Task: Check the percentage active listings of 2 bedrooms in the last 5 years.
Action: Mouse moved to (885, 204)
Screenshot: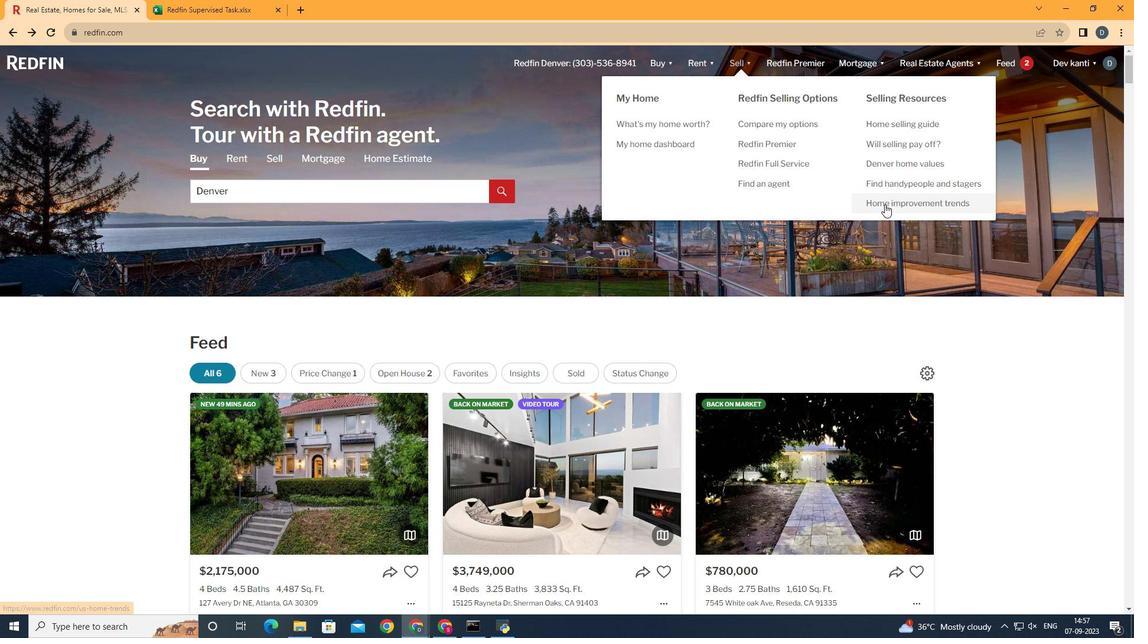 
Action: Mouse pressed left at (885, 204)
Screenshot: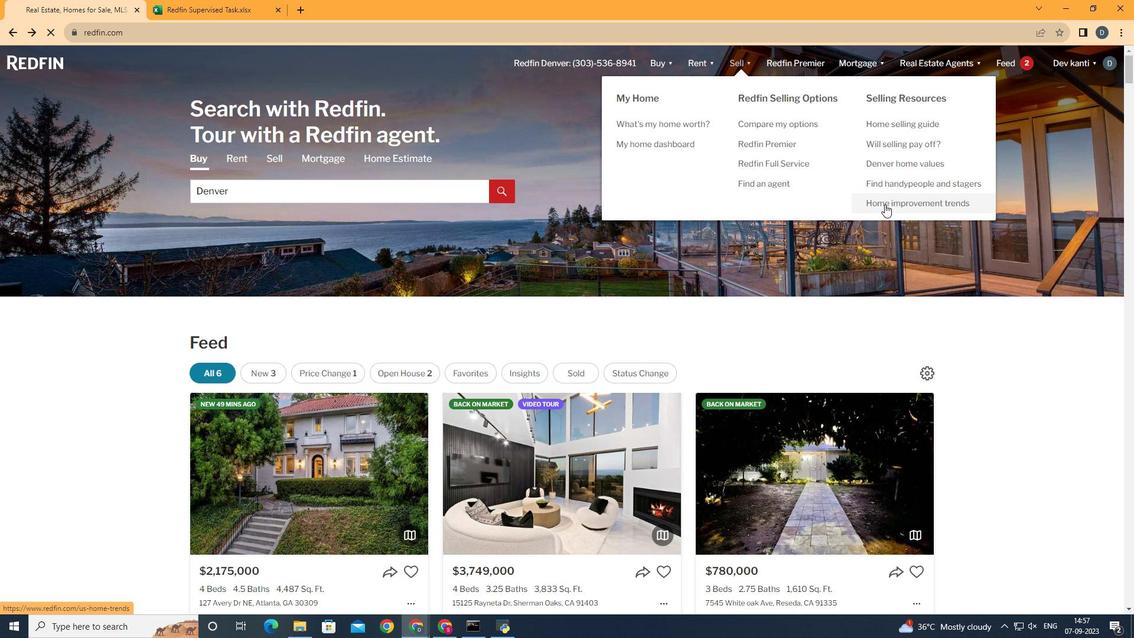 
Action: Mouse moved to (285, 223)
Screenshot: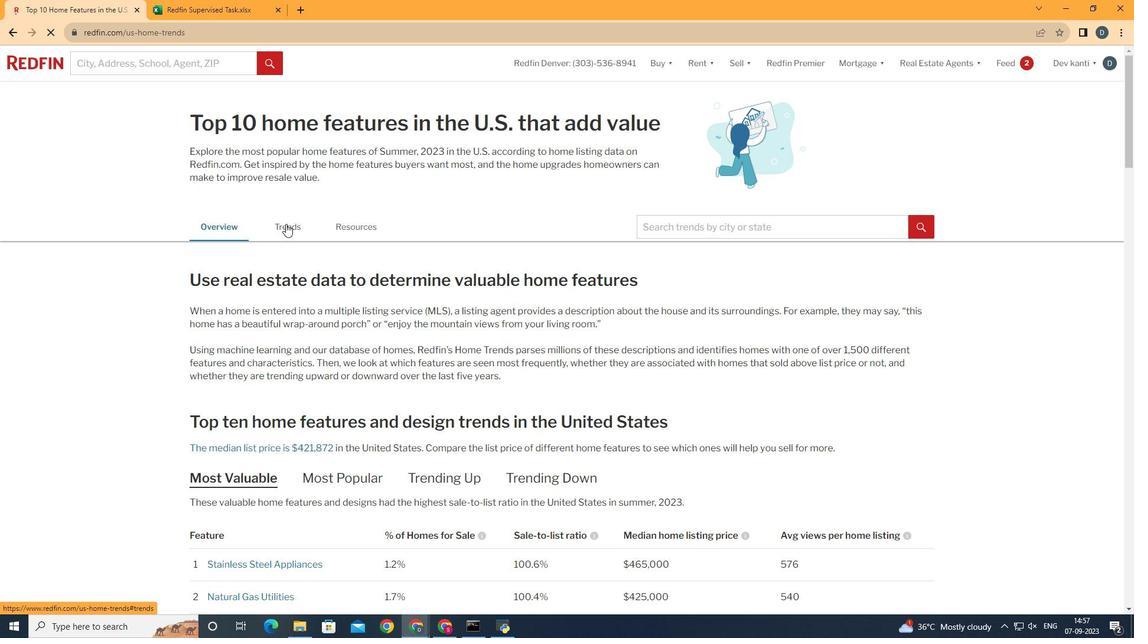 
Action: Mouse pressed left at (285, 223)
Screenshot: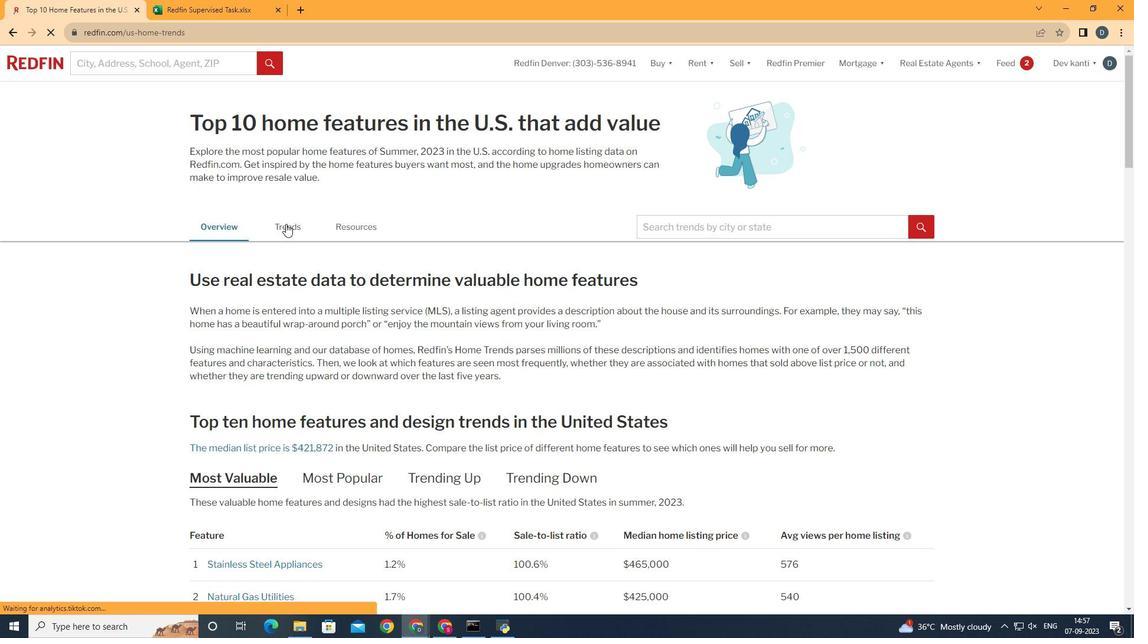 
Action: Mouse moved to (473, 362)
Screenshot: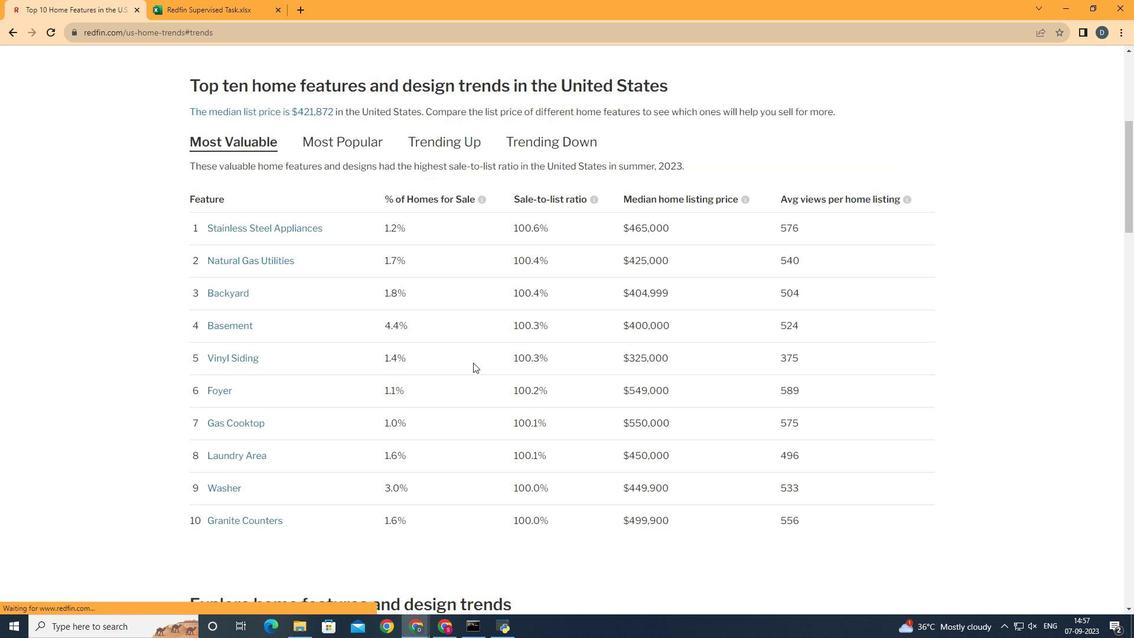 
Action: Mouse scrolled (473, 362) with delta (0, 0)
Screenshot: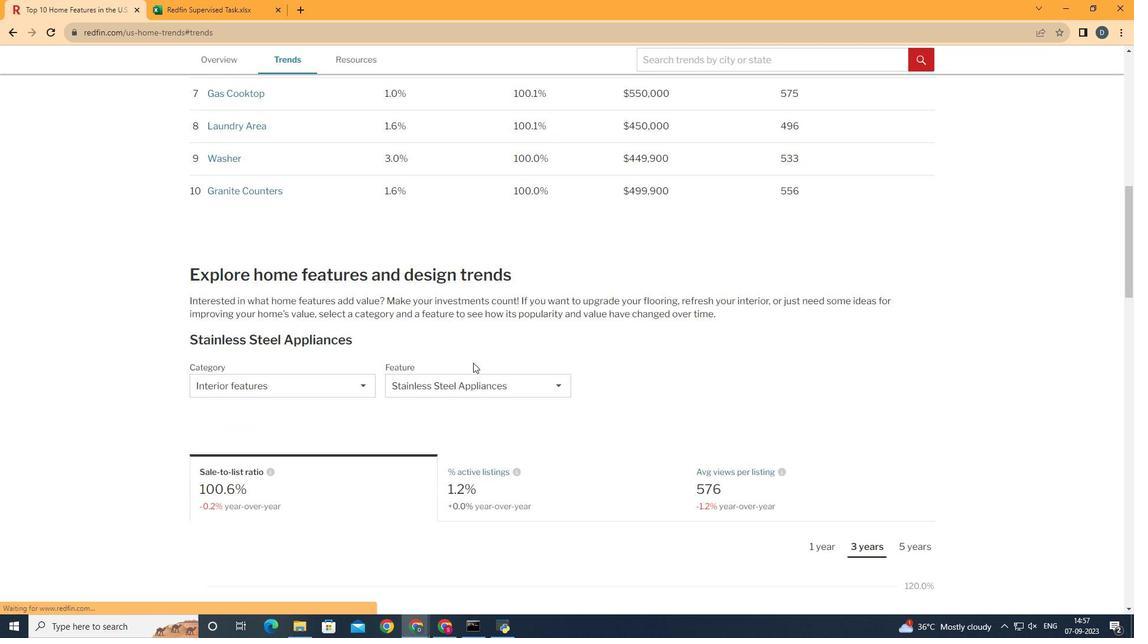 
Action: Mouse scrolled (473, 362) with delta (0, 0)
Screenshot: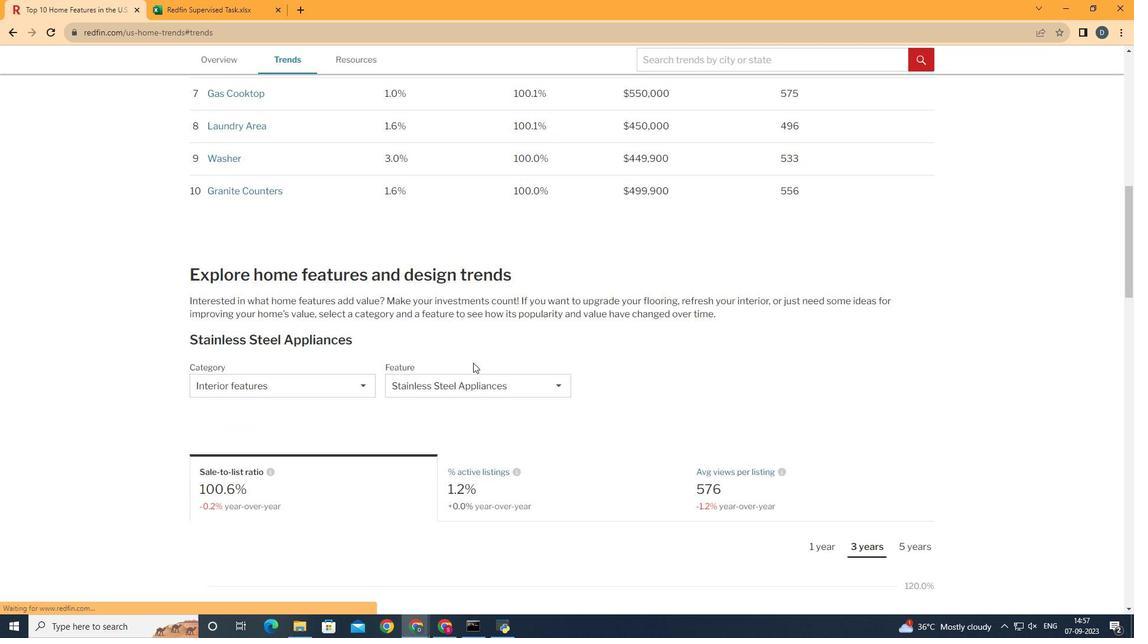 
Action: Mouse scrolled (473, 362) with delta (0, 0)
Screenshot: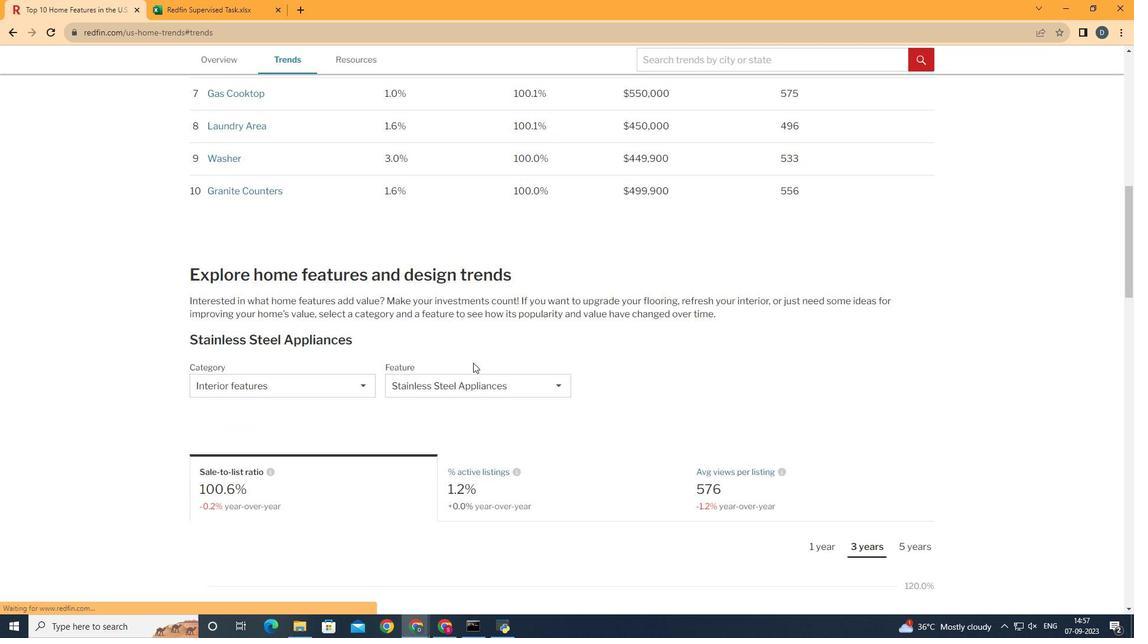 
Action: Mouse scrolled (473, 362) with delta (0, 0)
Screenshot: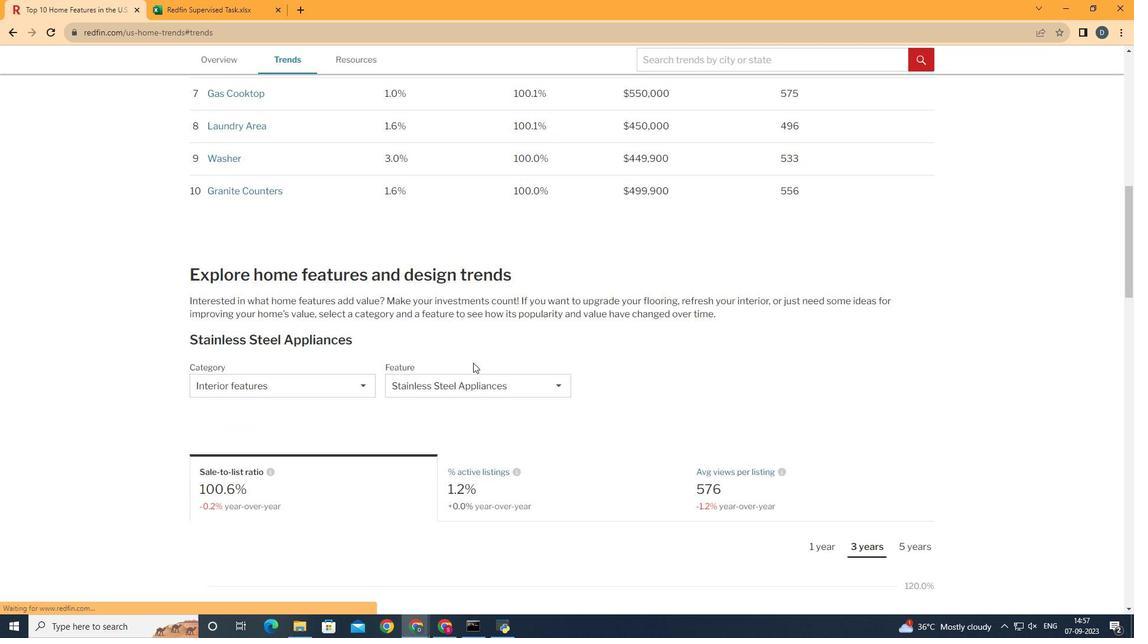 
Action: Mouse scrolled (473, 362) with delta (0, 0)
Screenshot: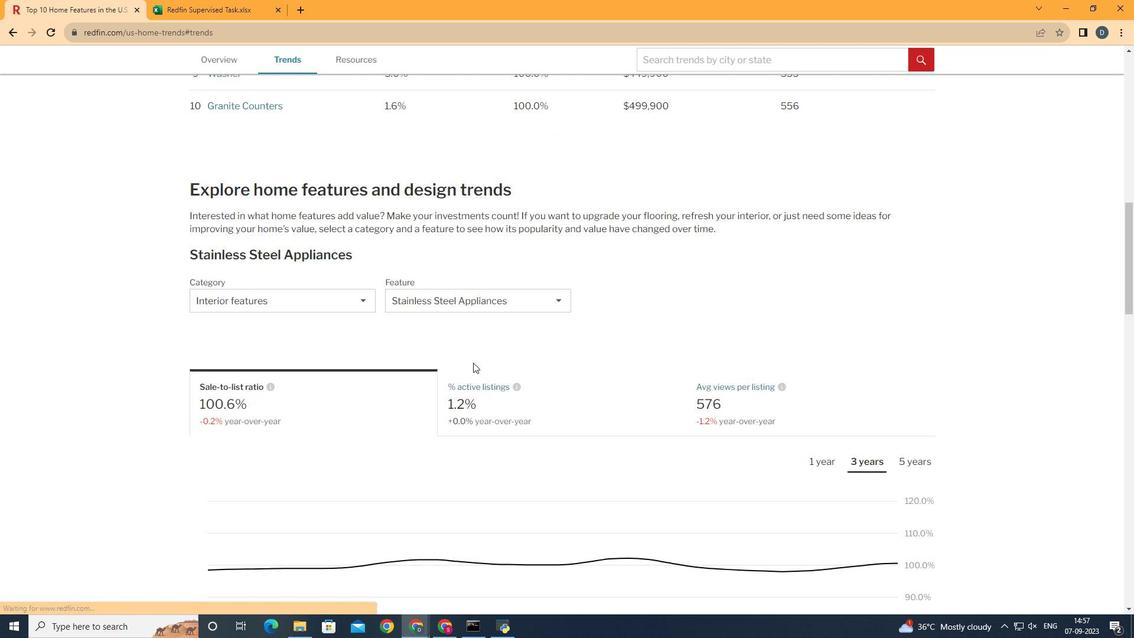
Action: Mouse scrolled (473, 362) with delta (0, 0)
Screenshot: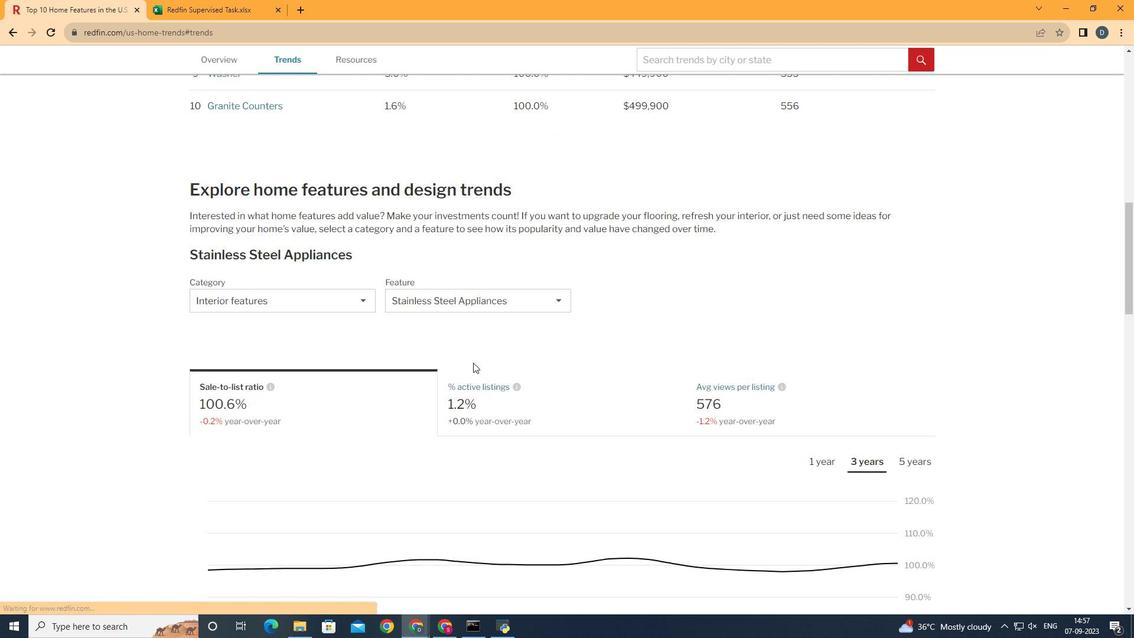 
Action: Mouse scrolled (473, 362) with delta (0, 0)
Screenshot: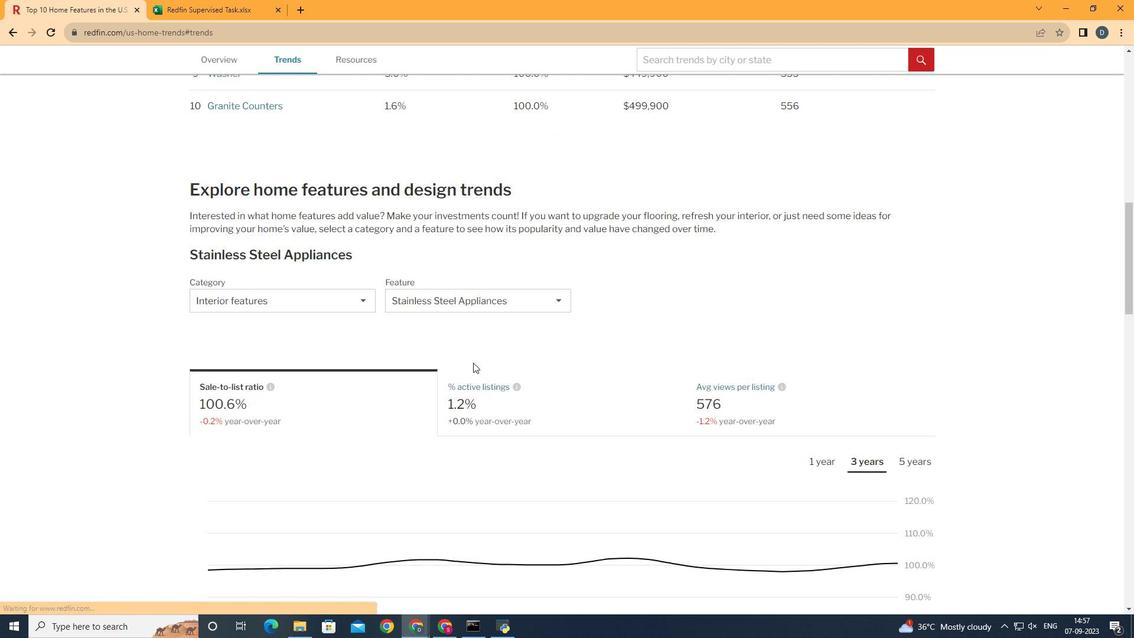 
Action: Mouse scrolled (473, 362) with delta (0, 0)
Screenshot: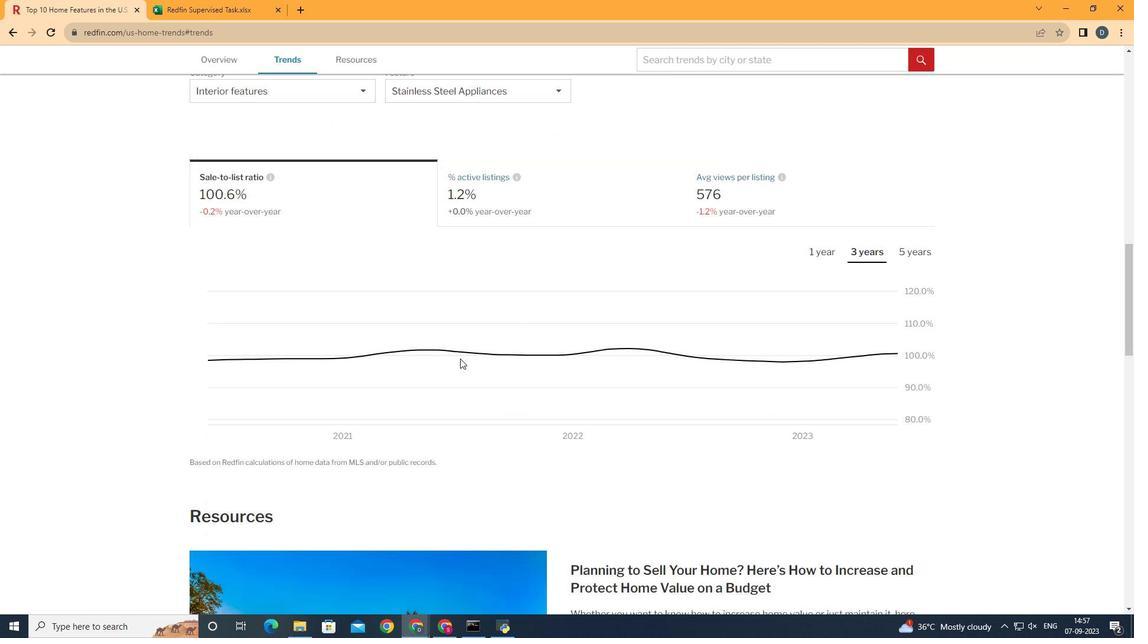 
Action: Mouse scrolled (473, 362) with delta (0, 0)
Screenshot: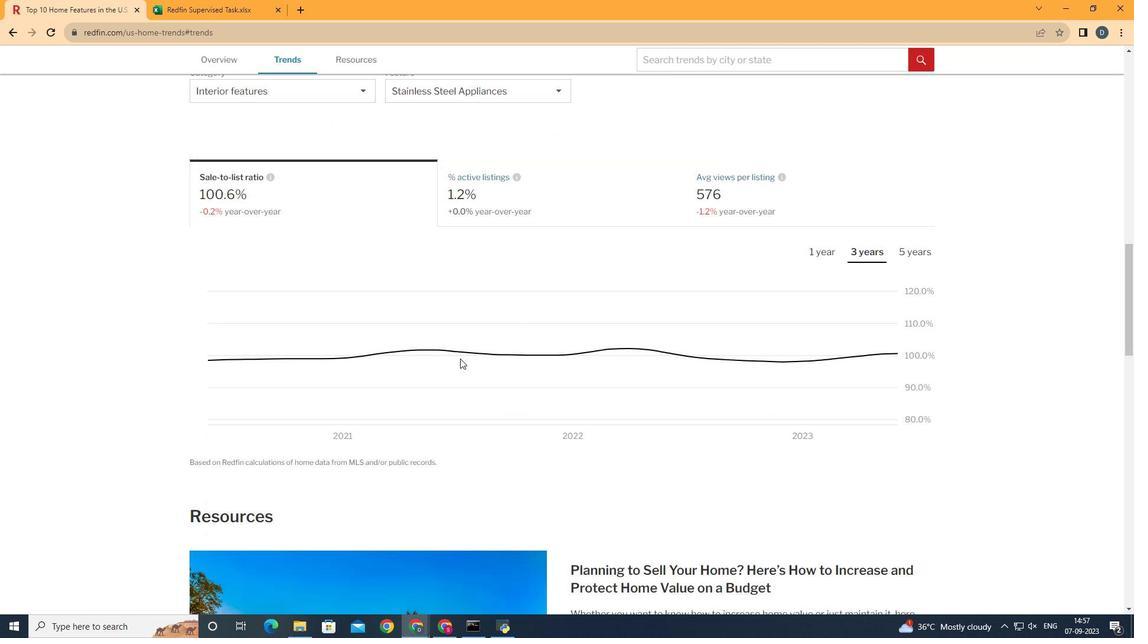 
Action: Mouse scrolled (473, 362) with delta (0, 0)
Screenshot: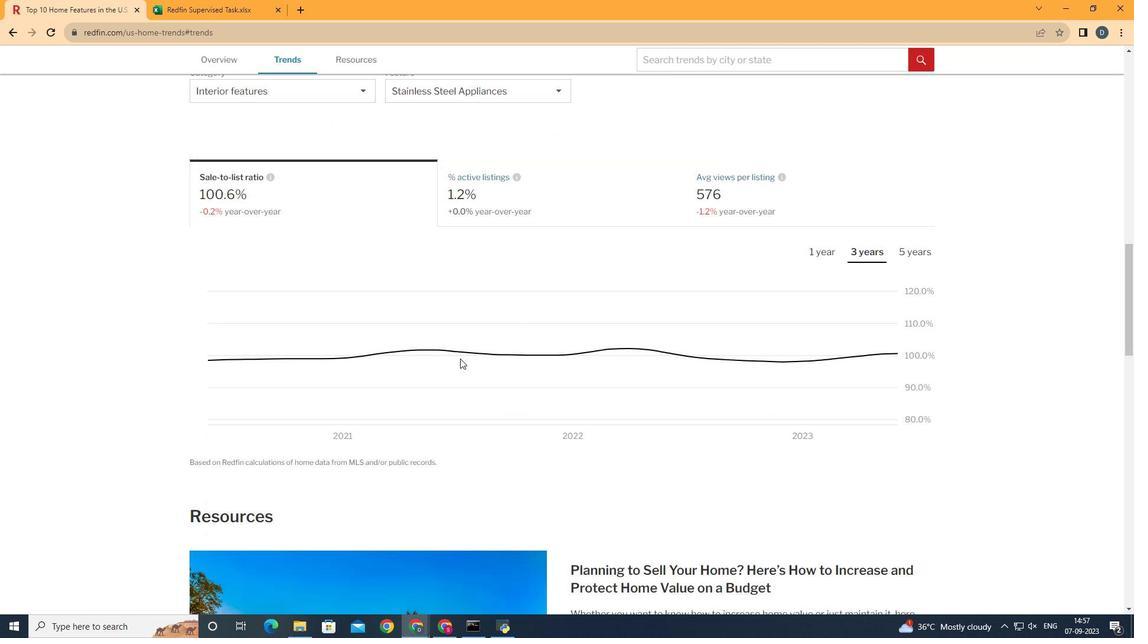 
Action: Mouse scrolled (473, 362) with delta (0, 0)
Screenshot: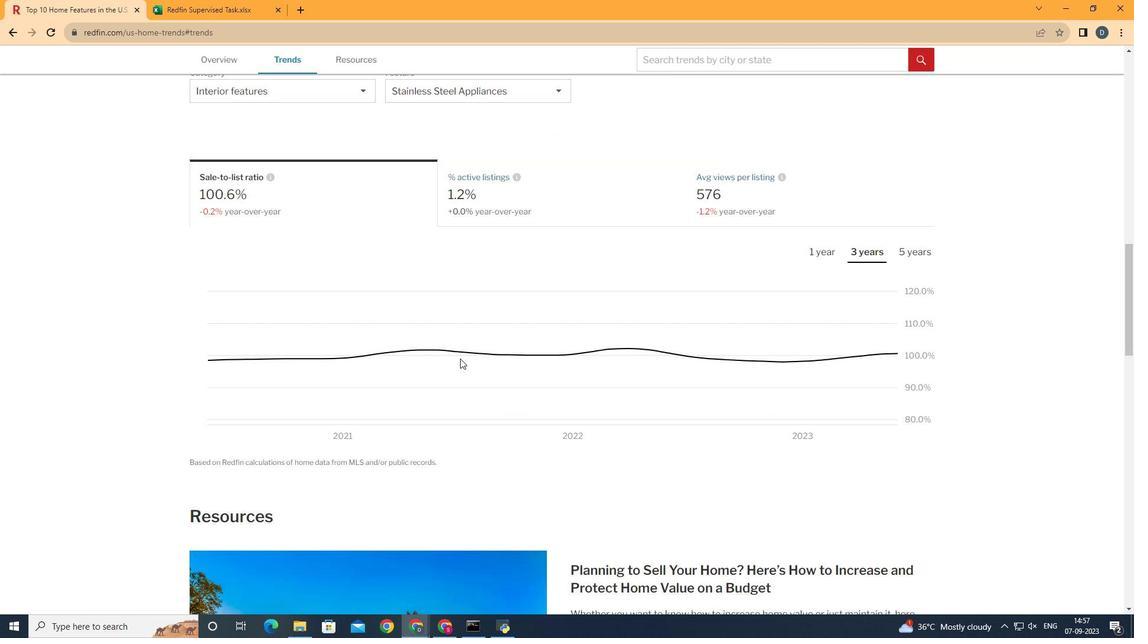 
Action: Mouse moved to (386, 274)
Screenshot: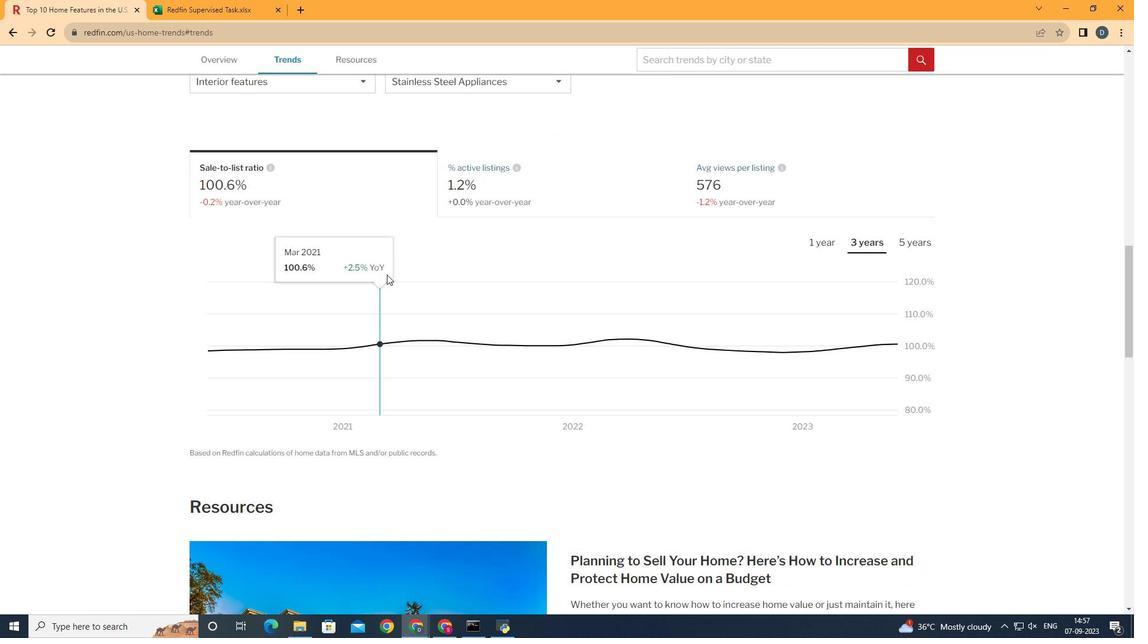 
Action: Mouse scrolled (386, 275) with delta (0, 0)
Screenshot: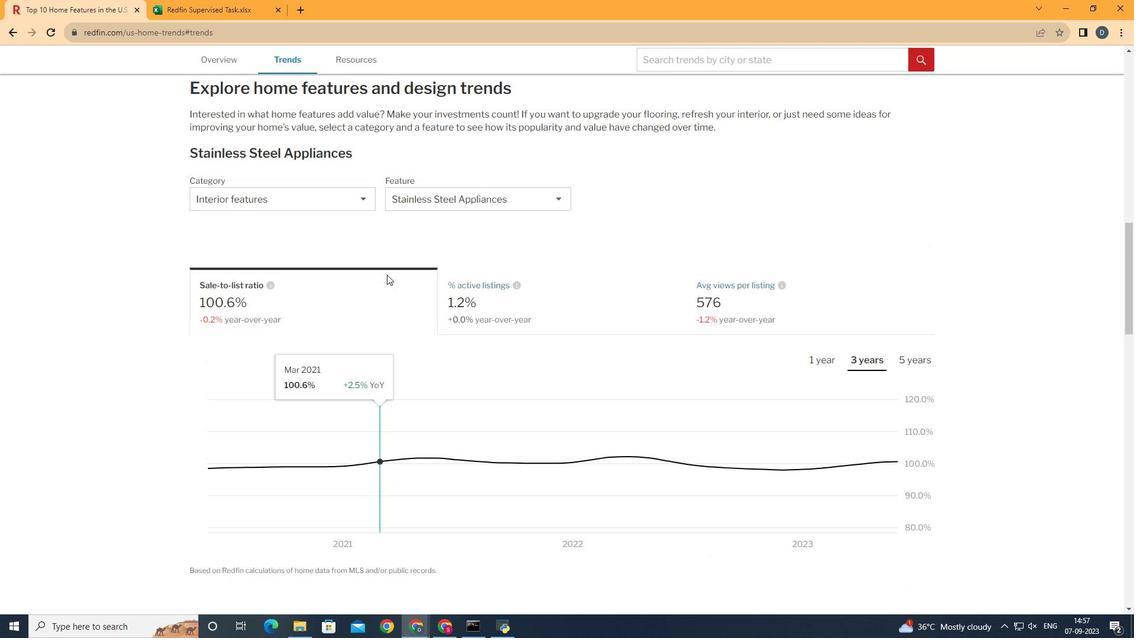 
Action: Mouse scrolled (386, 275) with delta (0, 0)
Screenshot: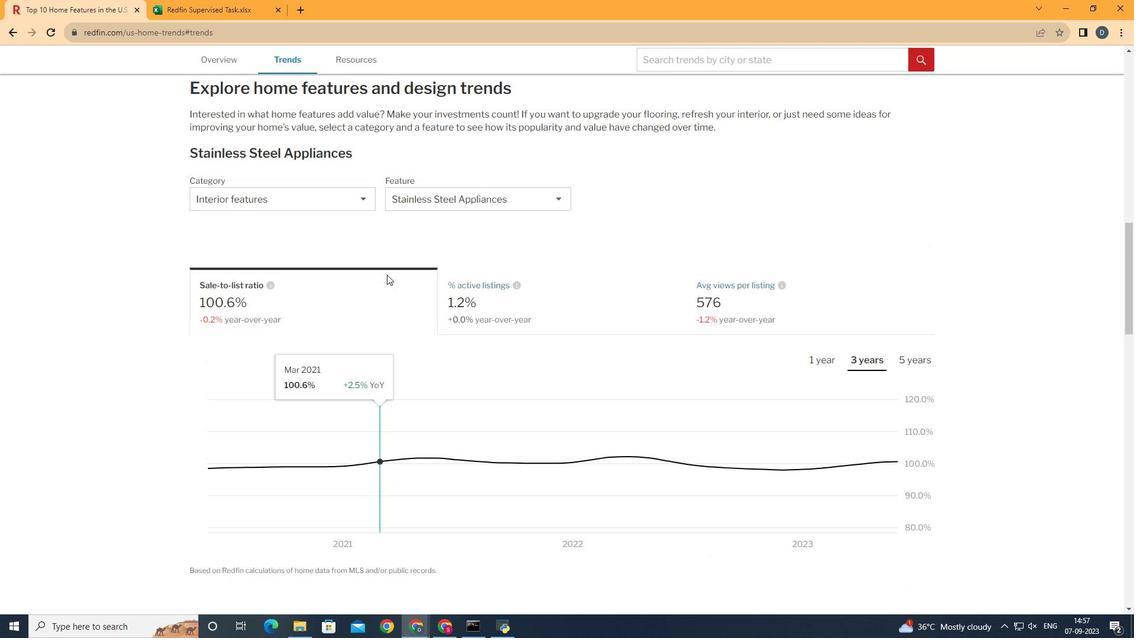 
Action: Mouse scrolled (386, 275) with delta (0, 0)
Screenshot: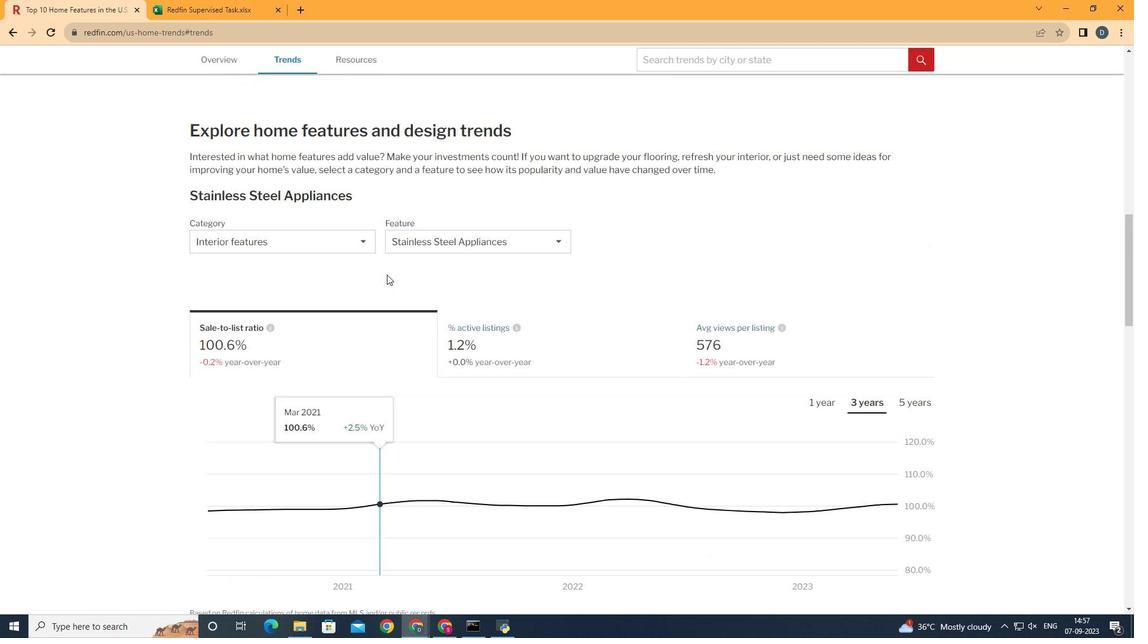 
Action: Mouse moved to (363, 239)
Screenshot: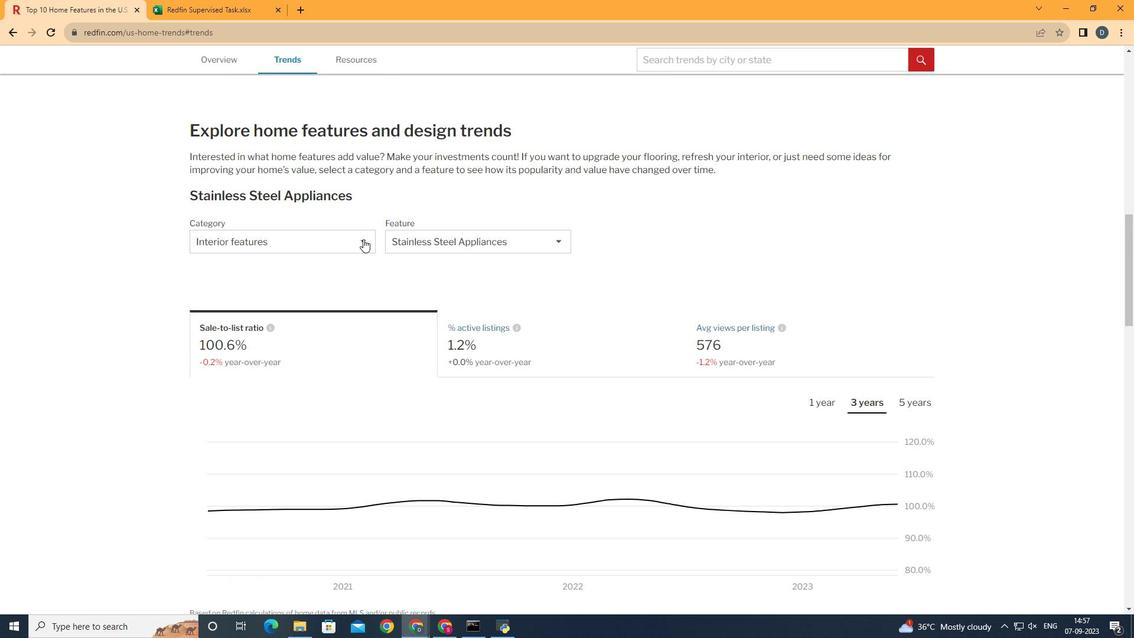 
Action: Mouse pressed left at (363, 239)
Screenshot: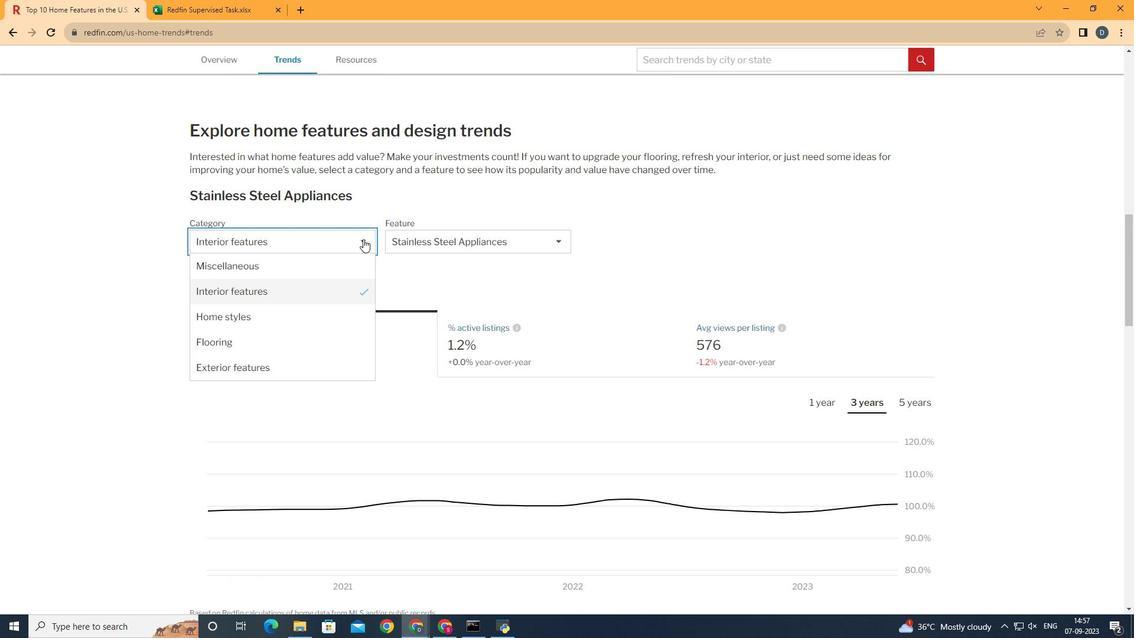 
Action: Mouse moved to (348, 297)
Screenshot: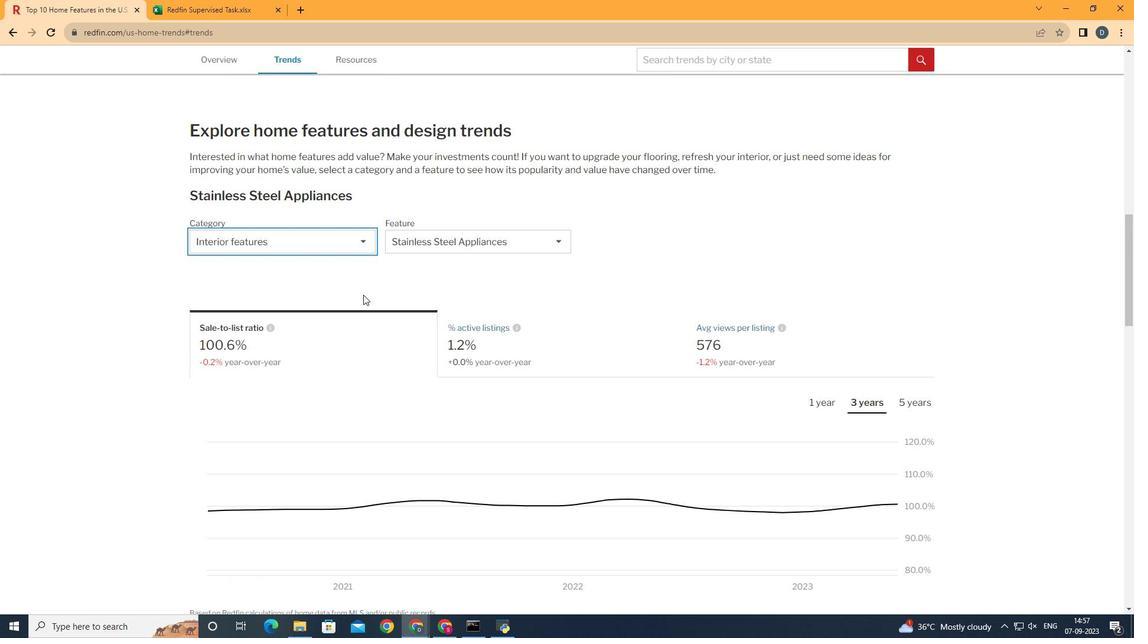 
Action: Mouse pressed left at (348, 297)
Screenshot: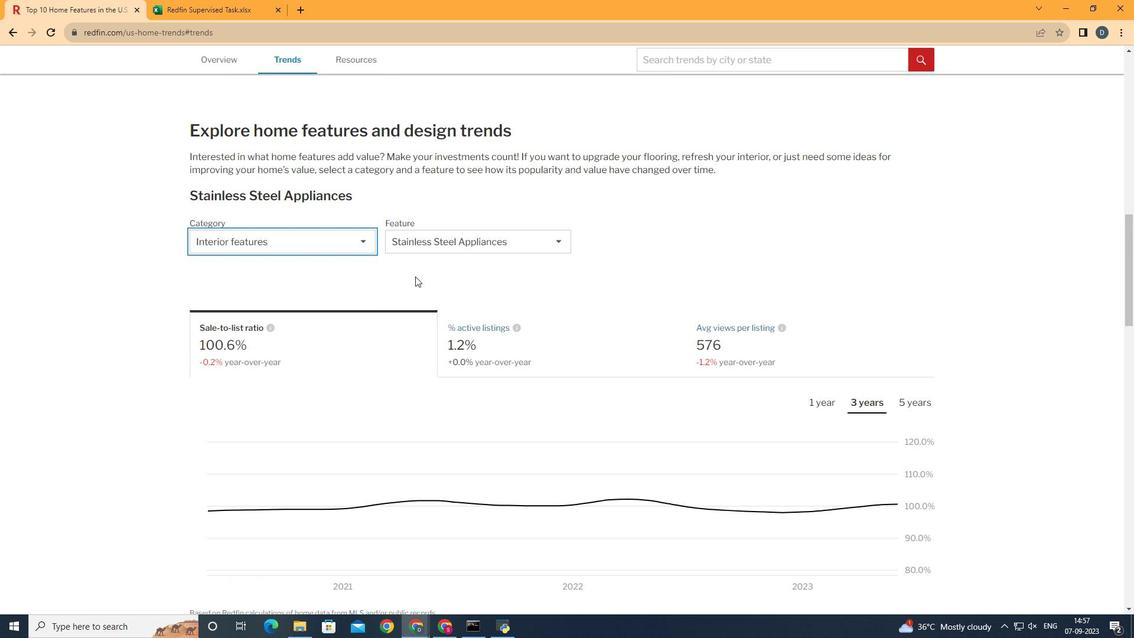 
Action: Mouse moved to (463, 254)
Screenshot: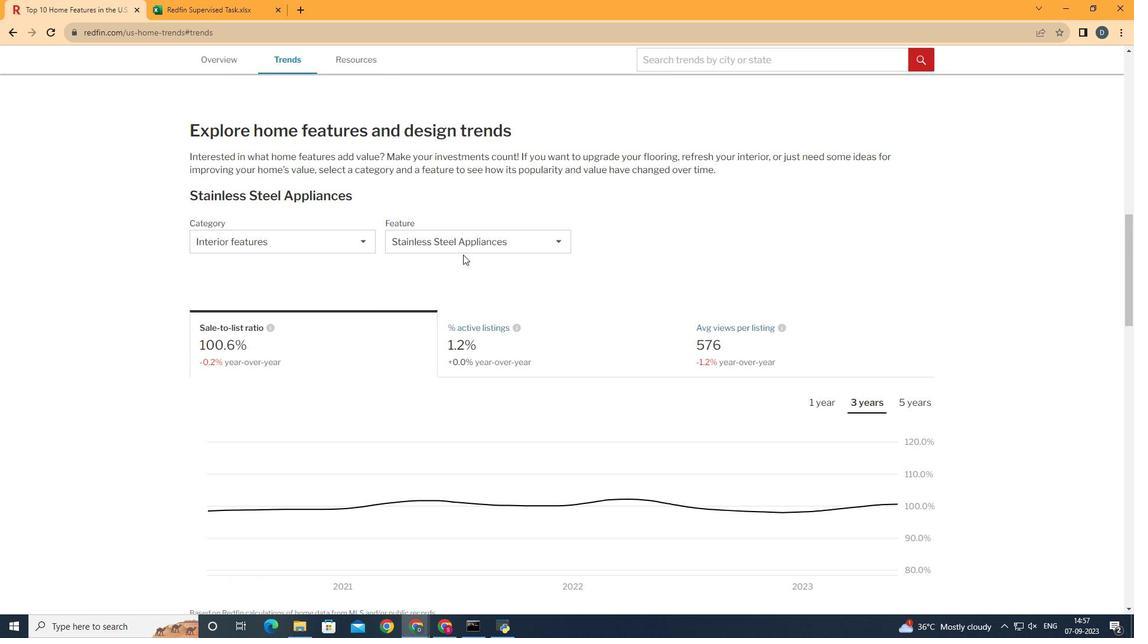 
Action: Mouse pressed left at (463, 254)
Screenshot: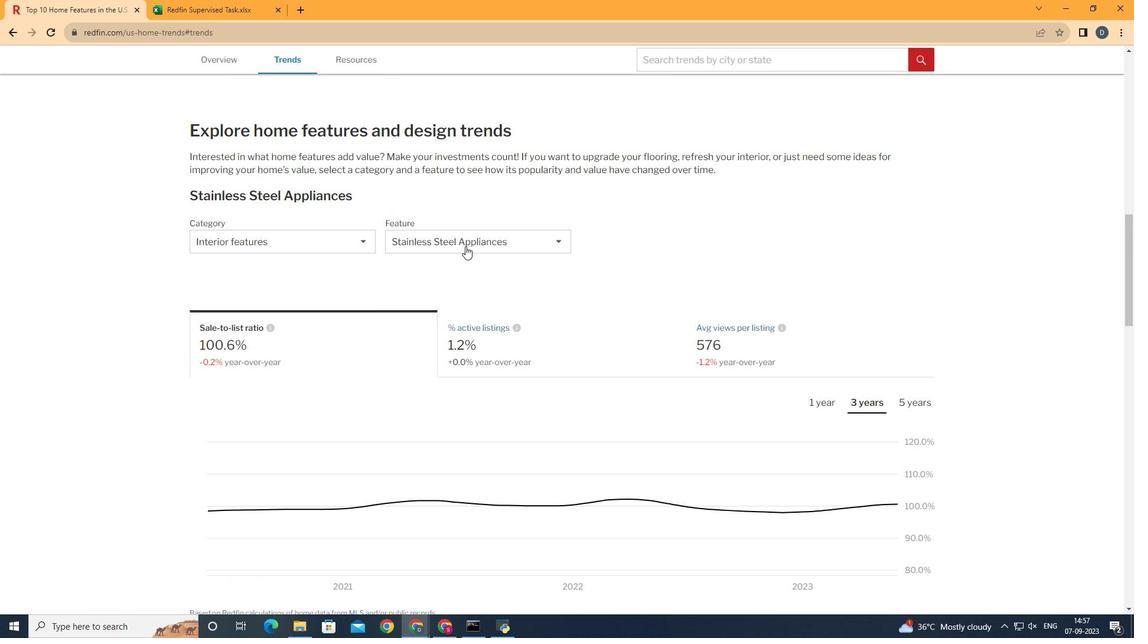
Action: Mouse moved to (465, 246)
Screenshot: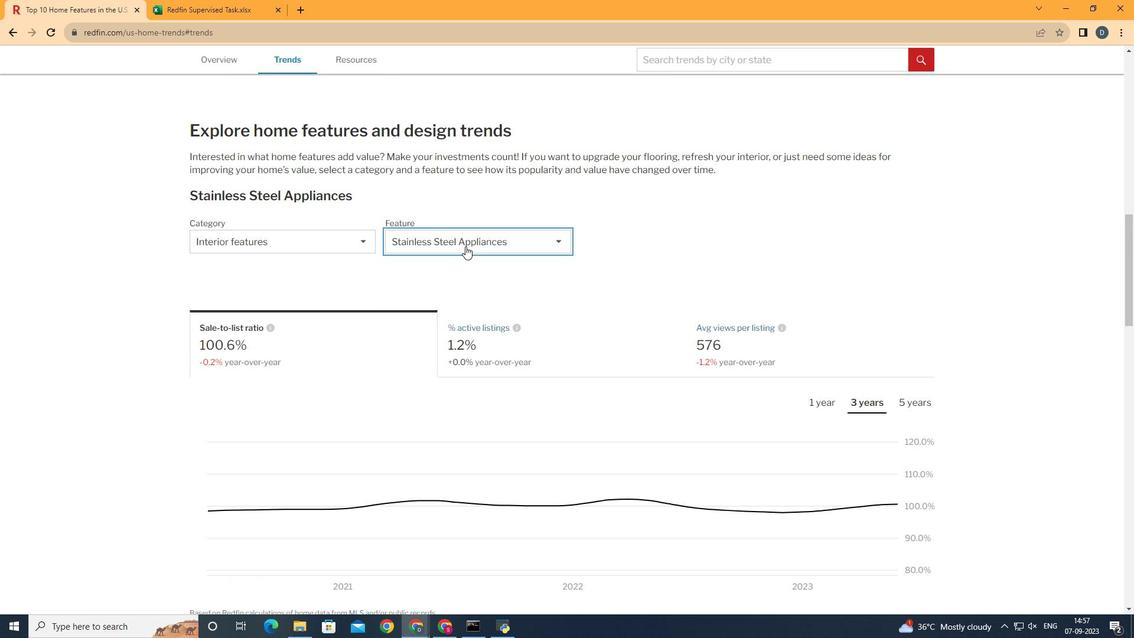 
Action: Mouse pressed left at (465, 246)
Screenshot: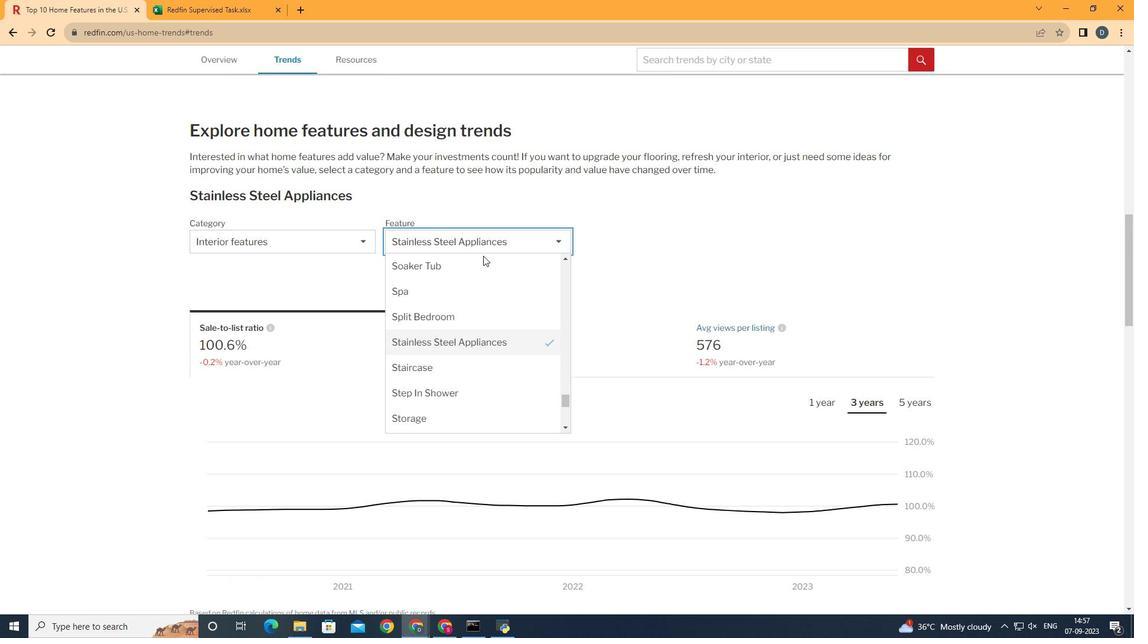 
Action: Mouse moved to (566, 403)
Screenshot: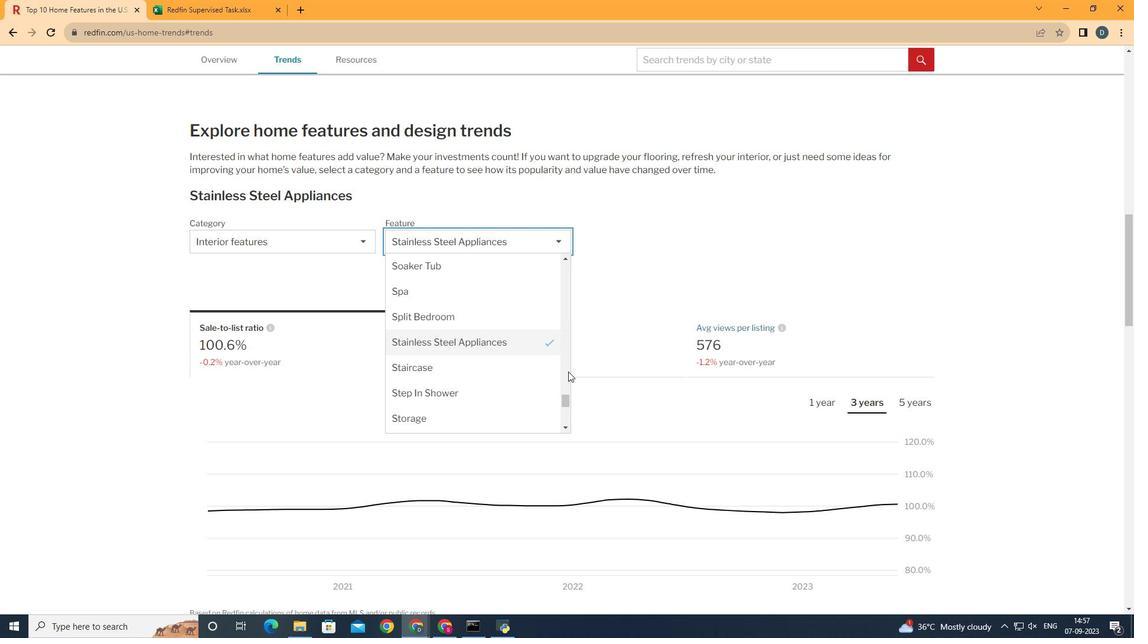 
Action: Mouse pressed left at (566, 403)
Screenshot: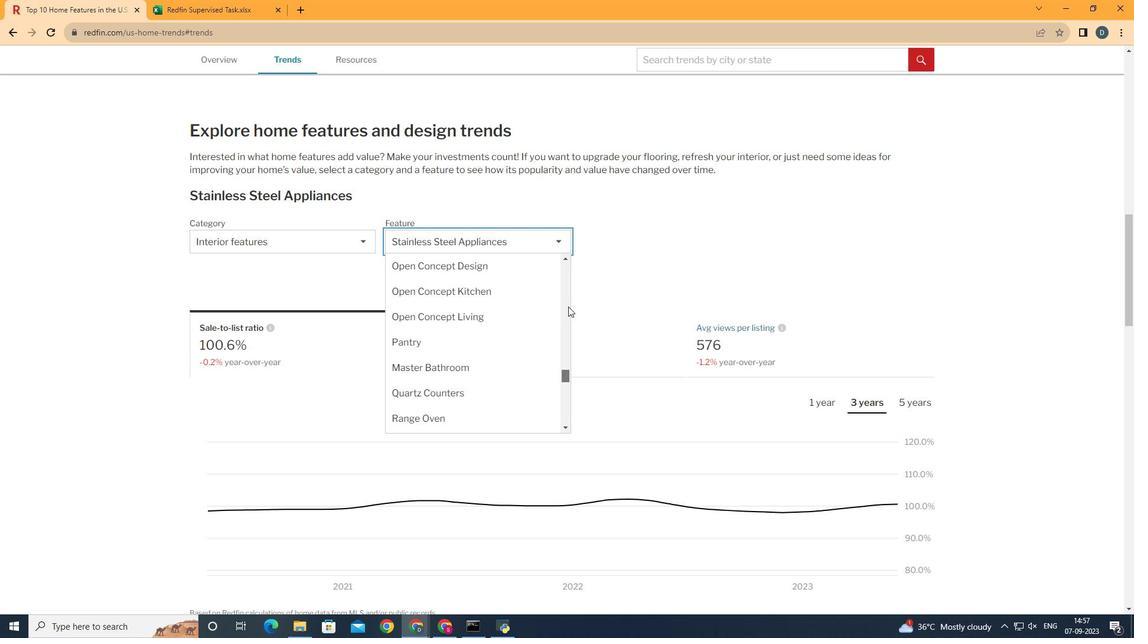 
Action: Mouse moved to (485, 397)
Screenshot: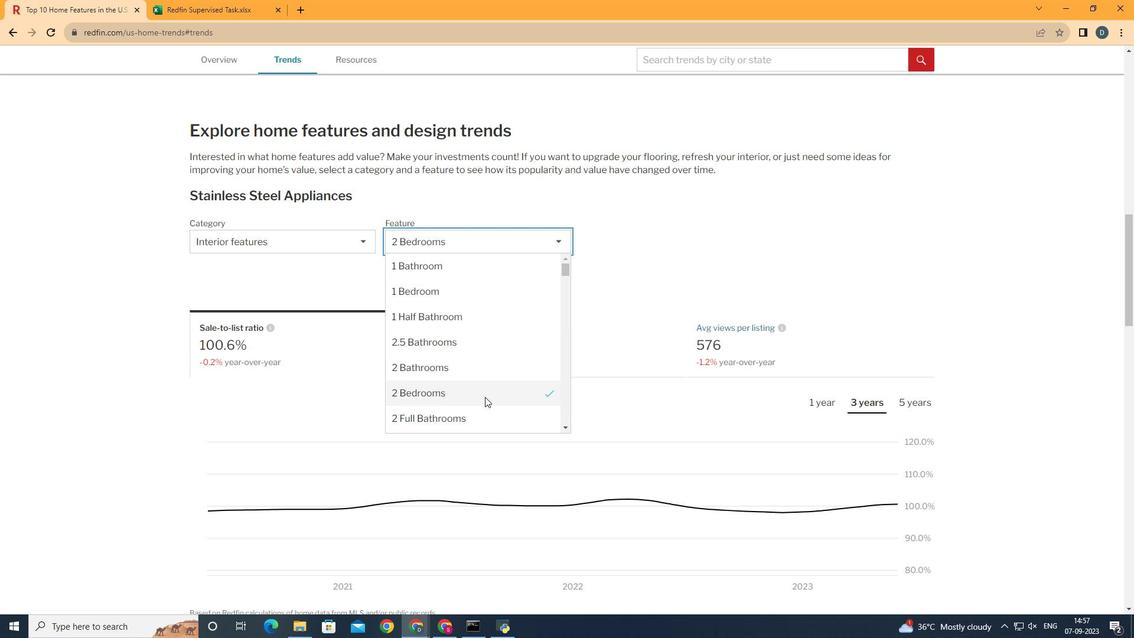 
Action: Mouse pressed left at (485, 397)
Screenshot: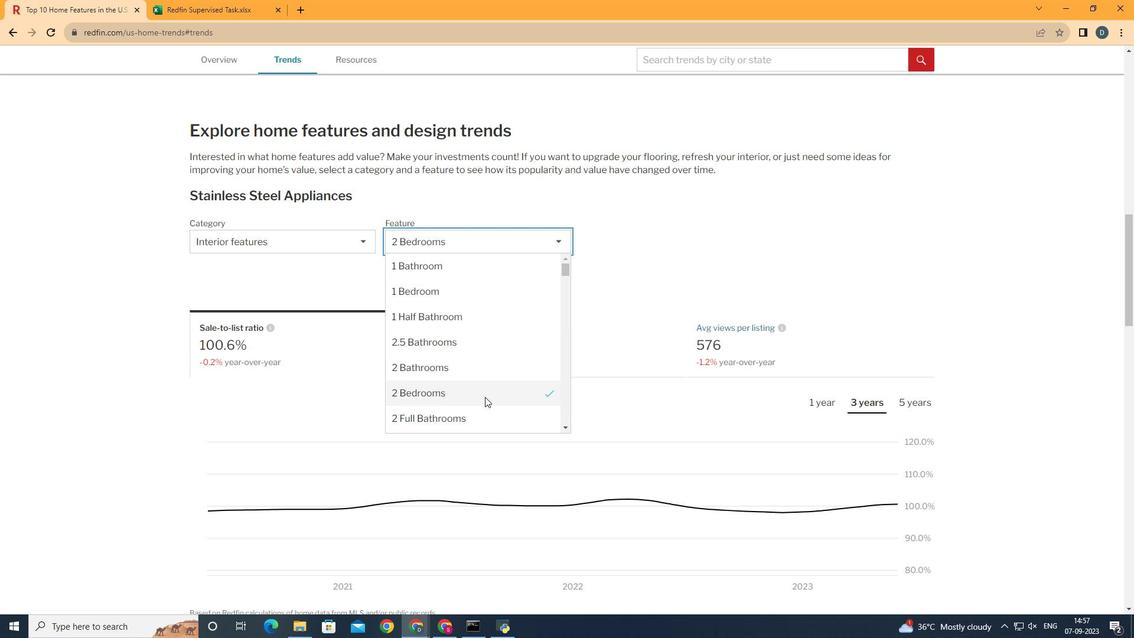 
Action: Mouse moved to (603, 346)
Screenshot: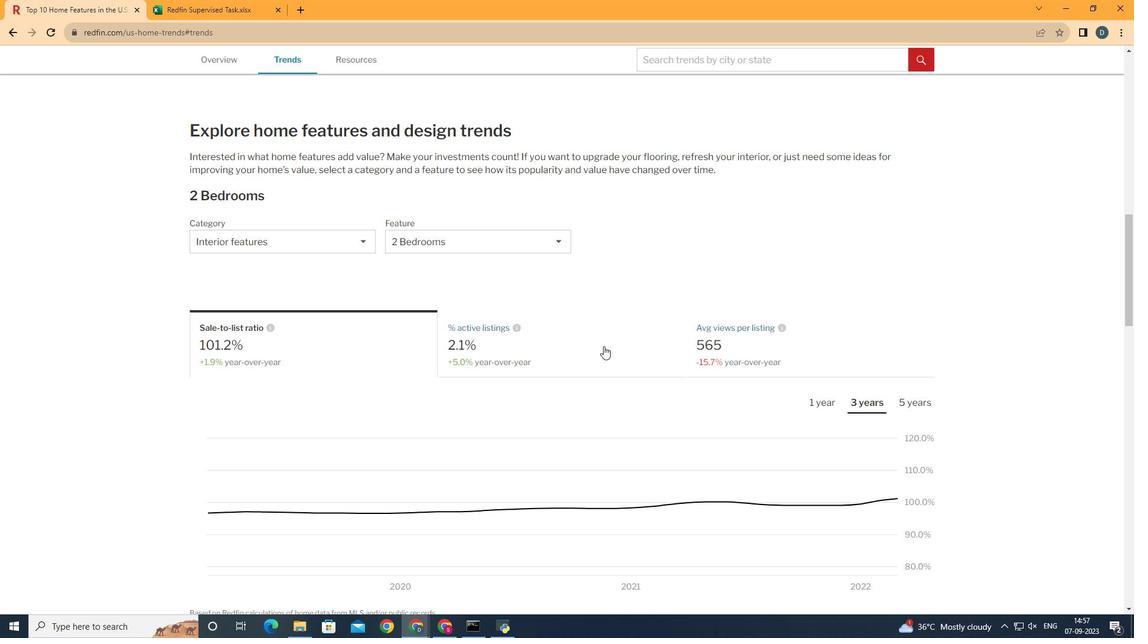 
Action: Mouse pressed left at (603, 346)
Screenshot: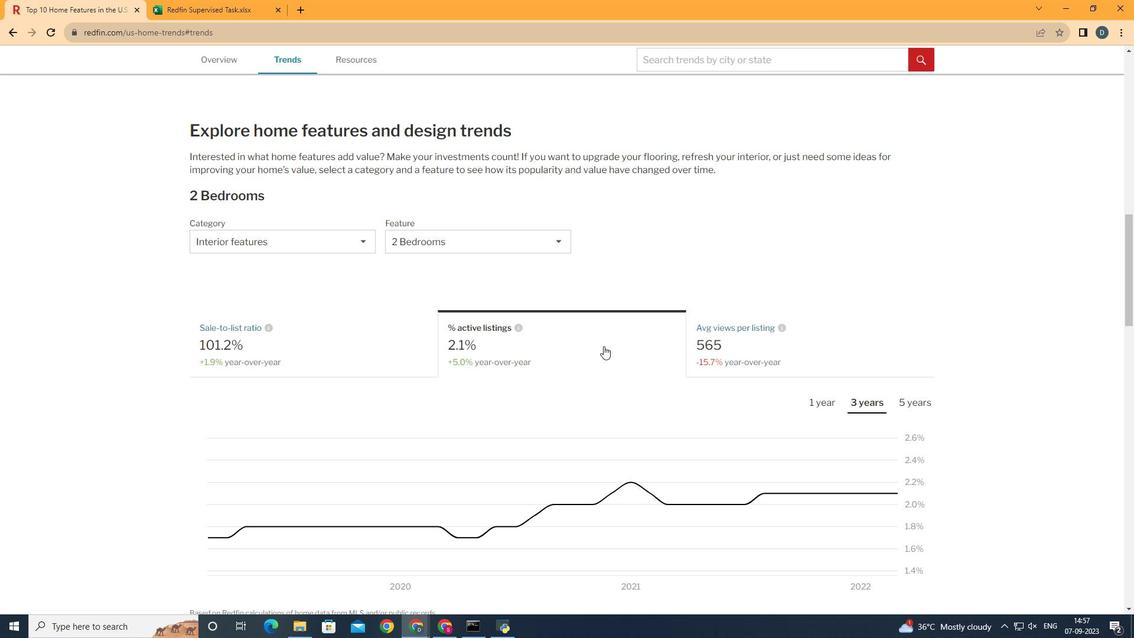 
Action: Mouse moved to (890, 395)
Screenshot: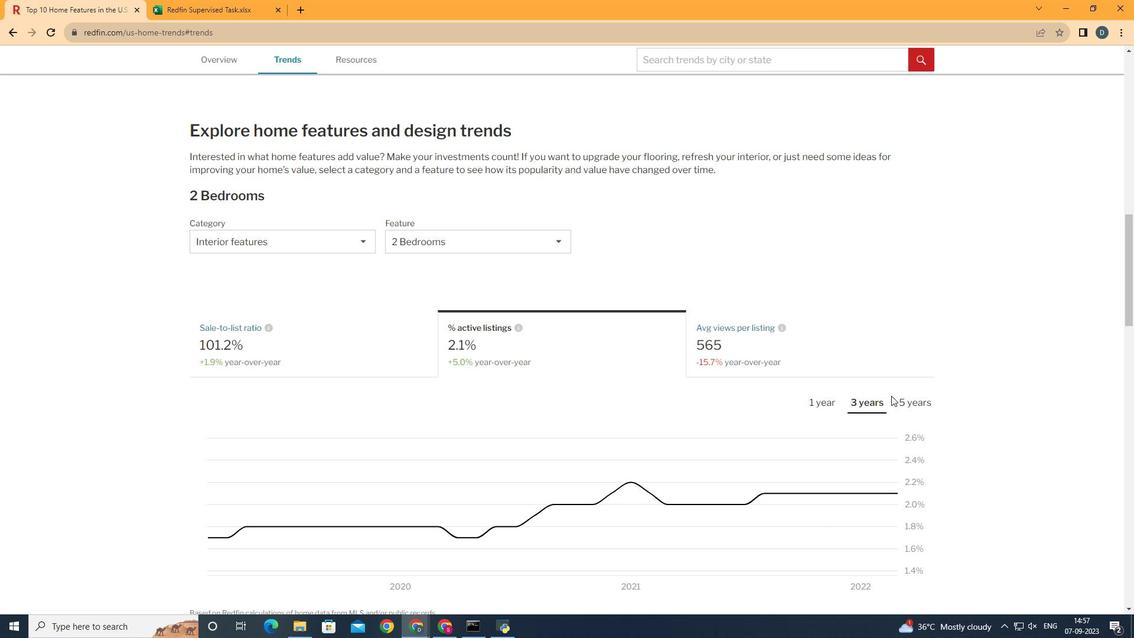 
Action: Mouse pressed left at (890, 395)
Screenshot: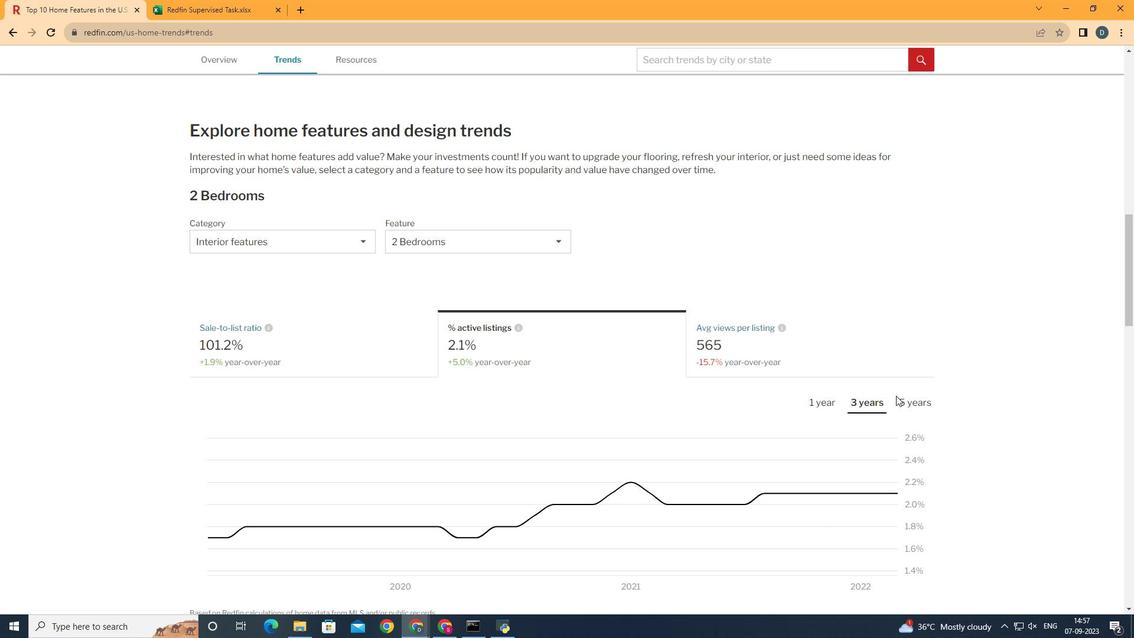 
Action: Mouse moved to (901, 398)
Screenshot: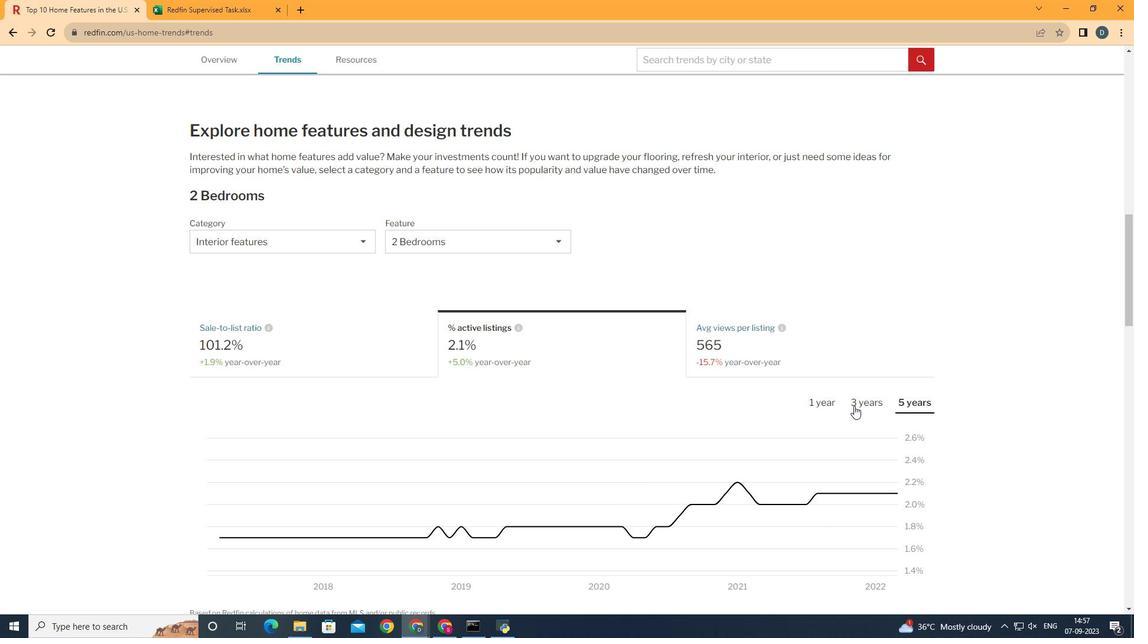 
Action: Mouse pressed left at (901, 398)
Screenshot: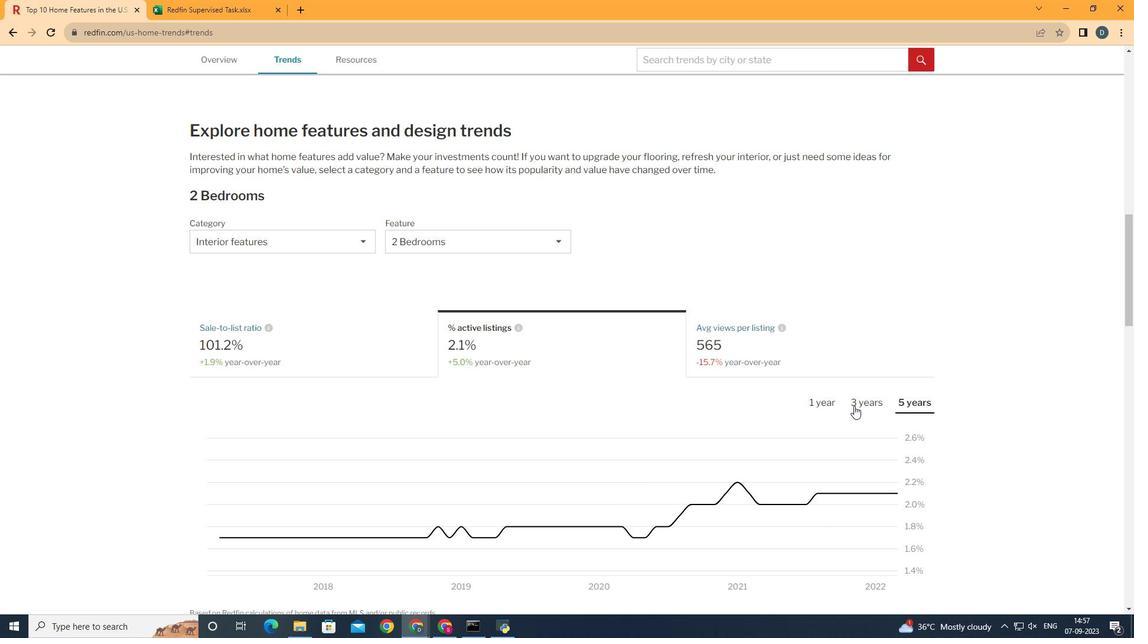 
Action: Mouse moved to (416, 487)
Screenshot: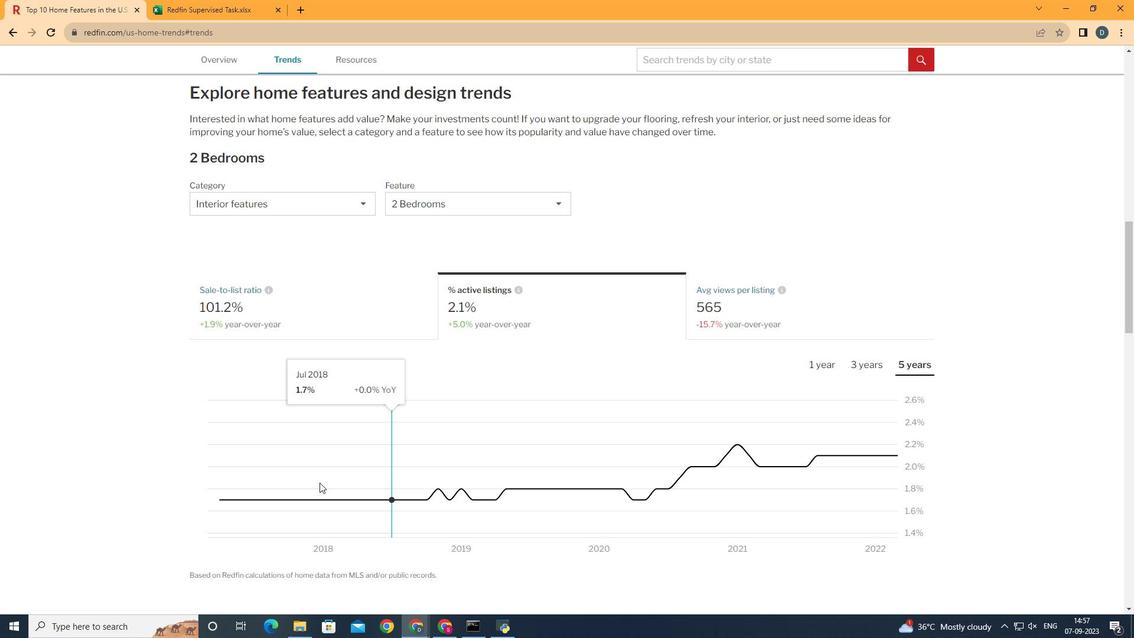 
Action: Mouse scrolled (416, 486) with delta (0, 0)
Screenshot: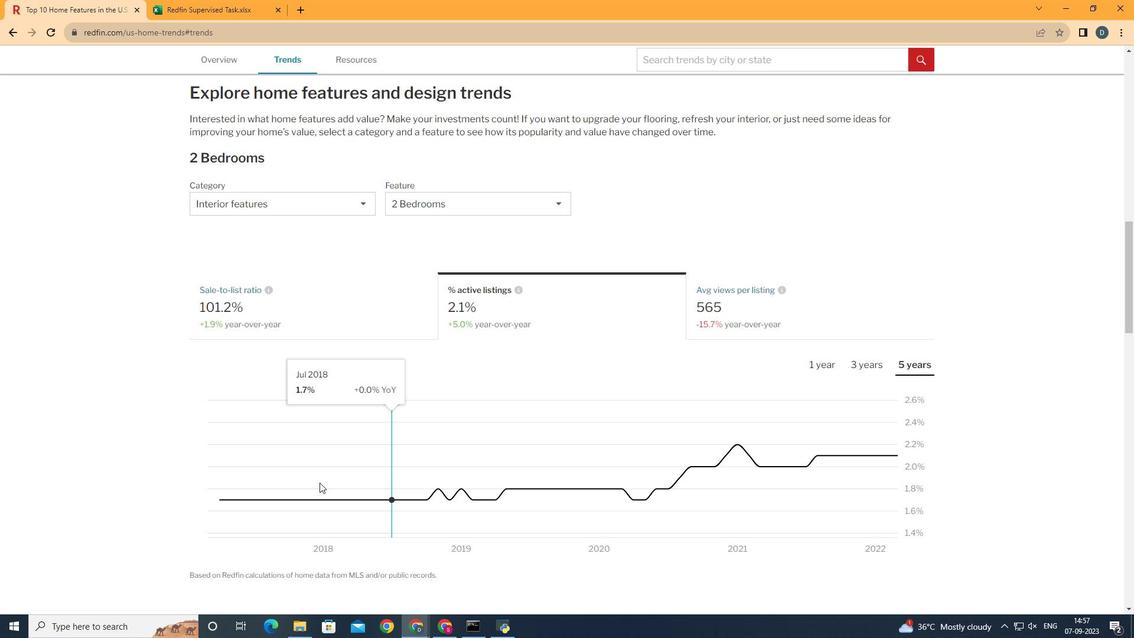 
Action: Mouse moved to (915, 443)
Screenshot: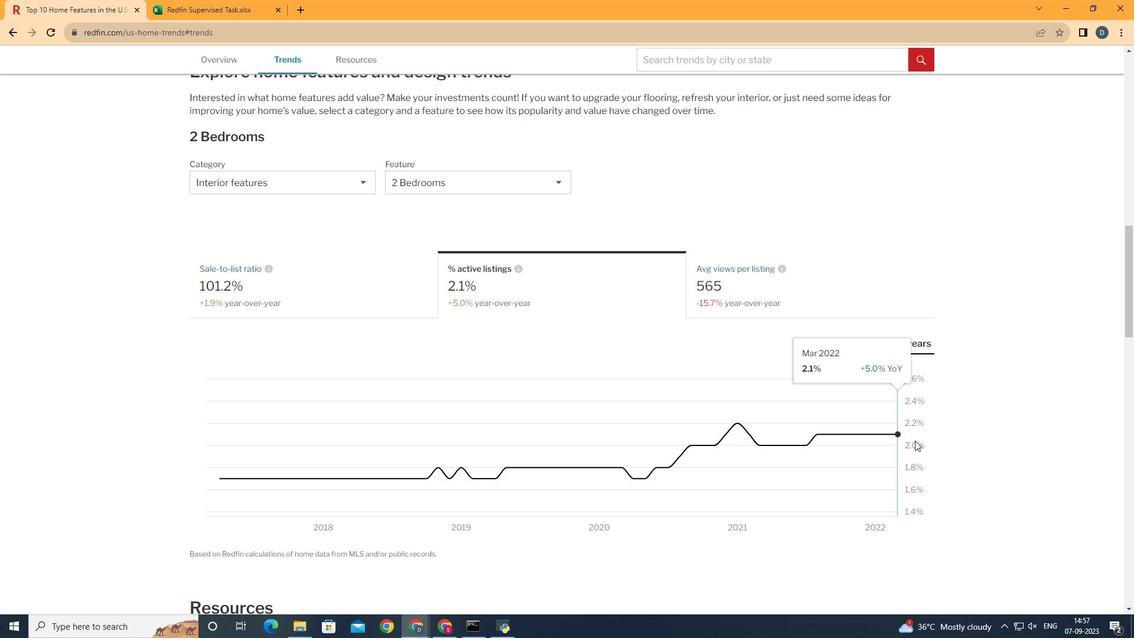 
